 Task: Create a rule when an attachment ending with is added to a card by anyone.
Action: Mouse pressed left at (710, 207)
Screenshot: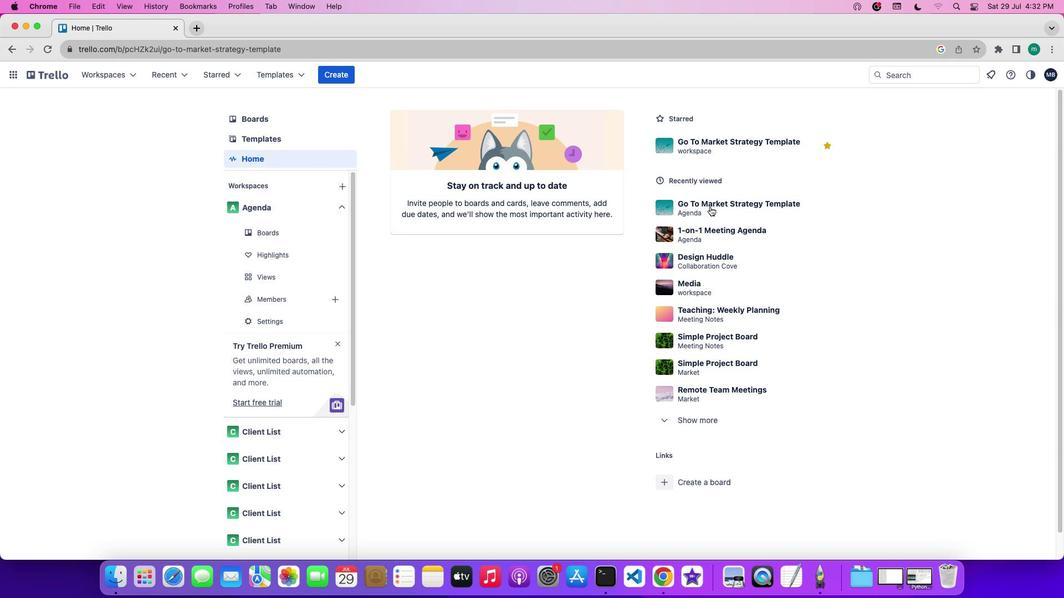 
Action: Mouse moved to (930, 235)
Screenshot: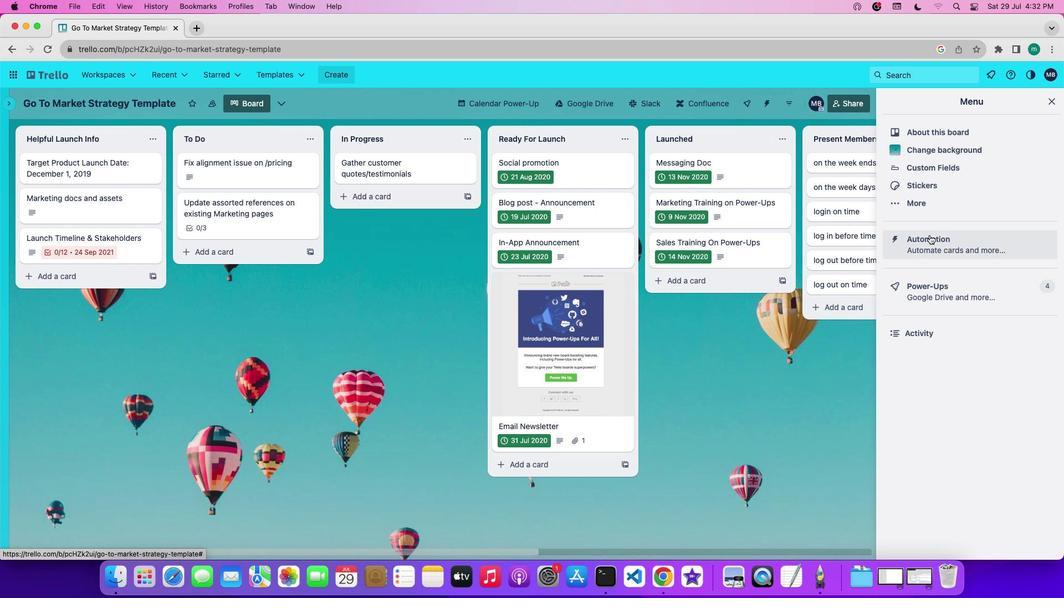 
Action: Mouse pressed left at (930, 235)
Screenshot: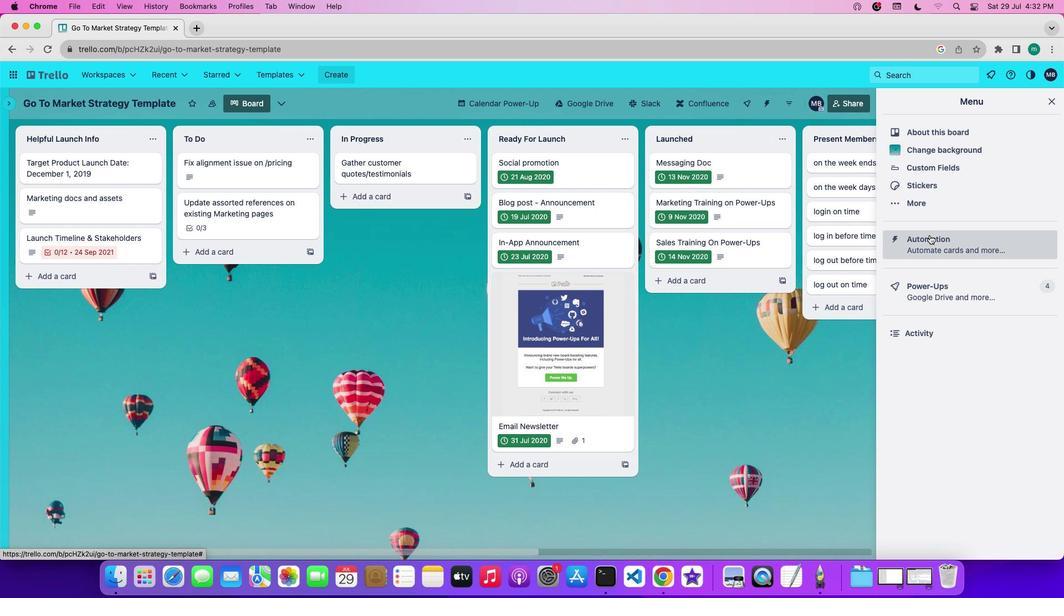 
Action: Mouse moved to (64, 208)
Screenshot: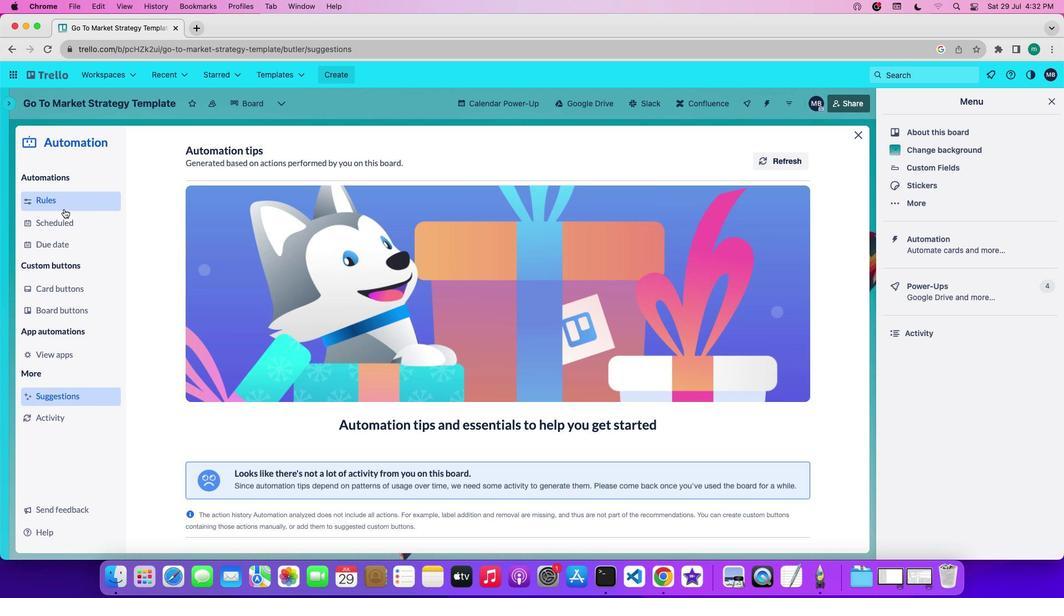 
Action: Mouse pressed left at (64, 208)
Screenshot: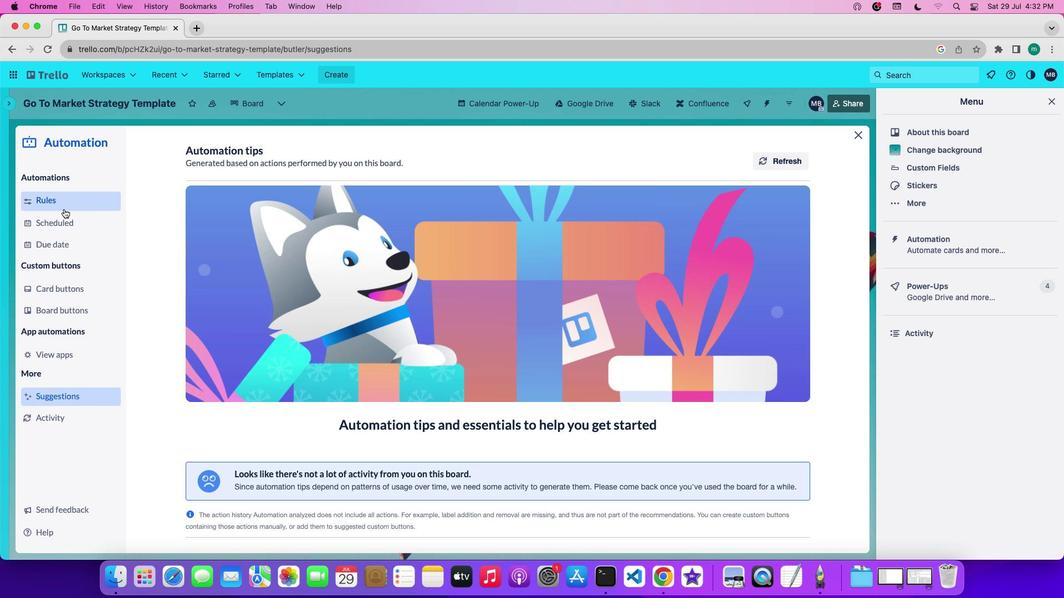 
Action: Mouse moved to (245, 395)
Screenshot: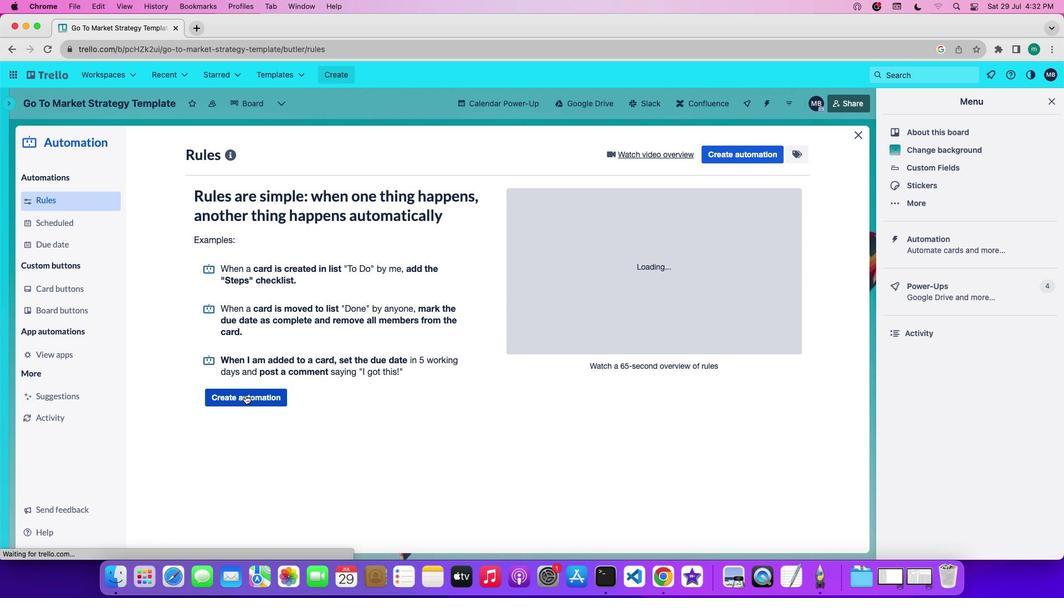 
Action: Mouse pressed left at (245, 395)
Screenshot: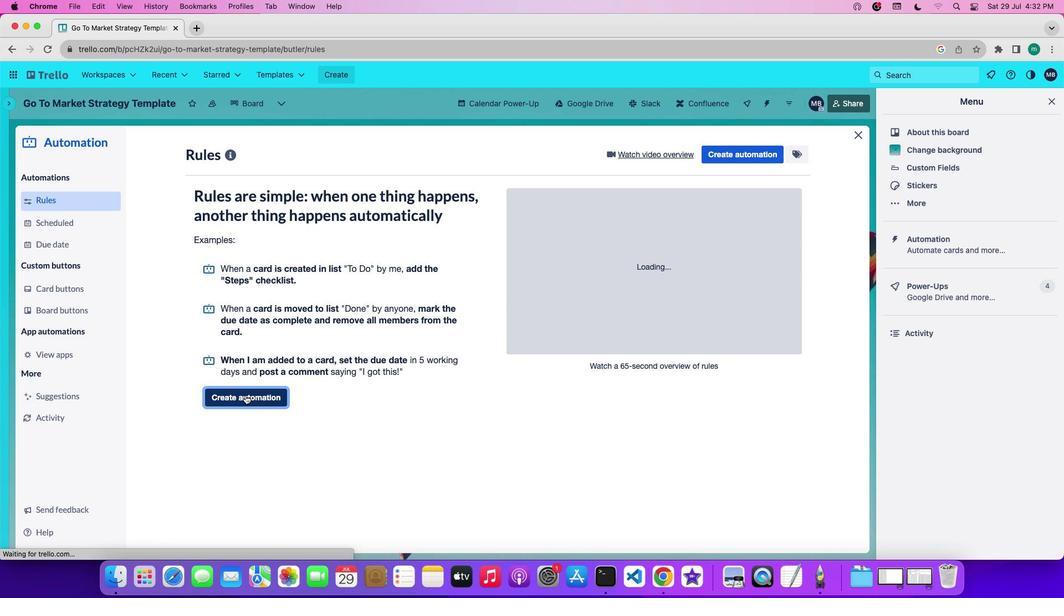 
Action: Mouse moved to (379, 258)
Screenshot: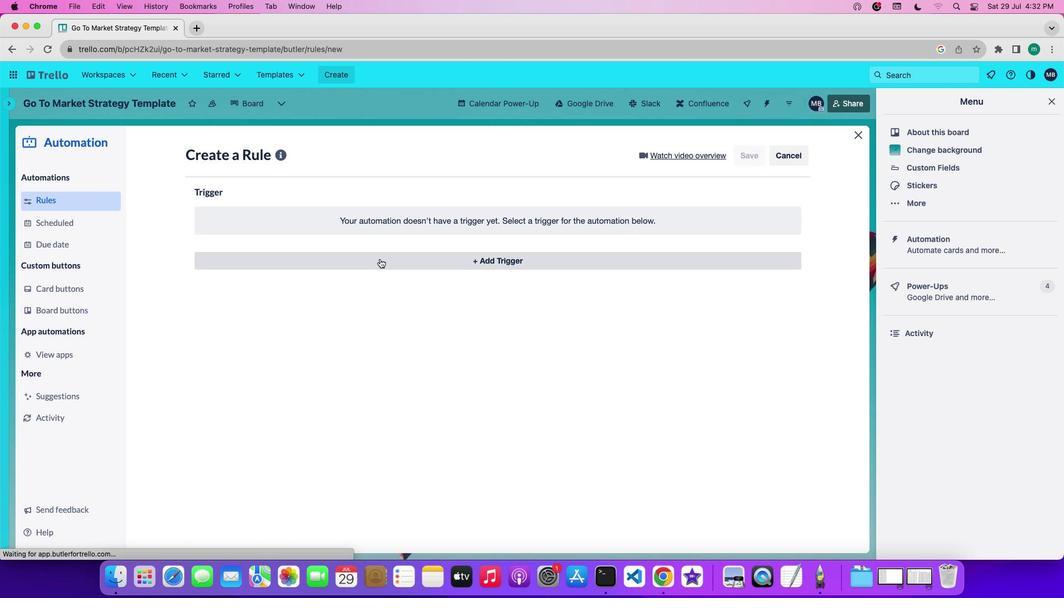 
Action: Mouse pressed left at (379, 258)
Screenshot: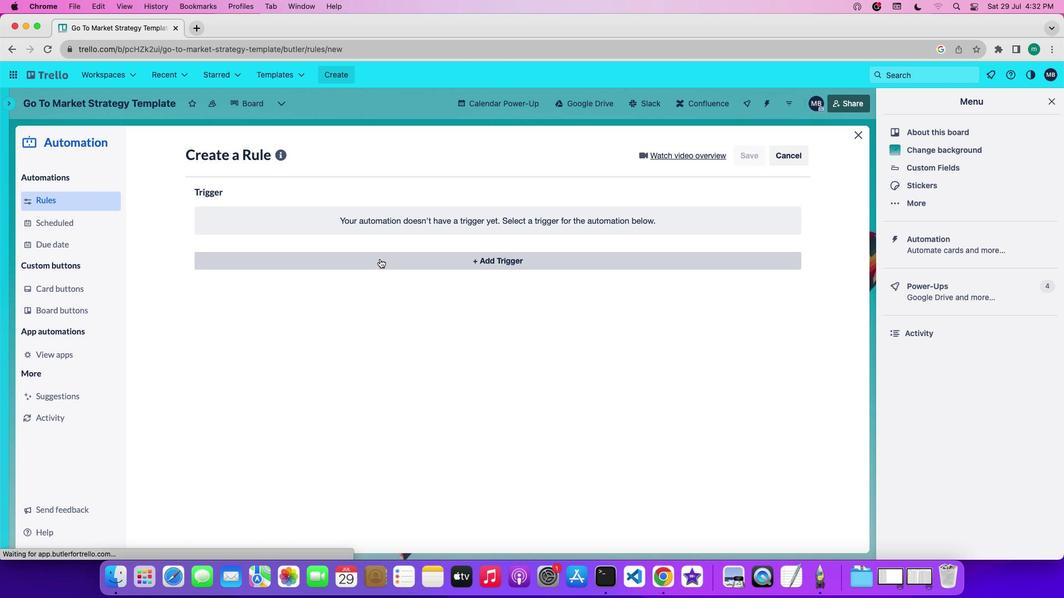 
Action: Mouse moved to (257, 300)
Screenshot: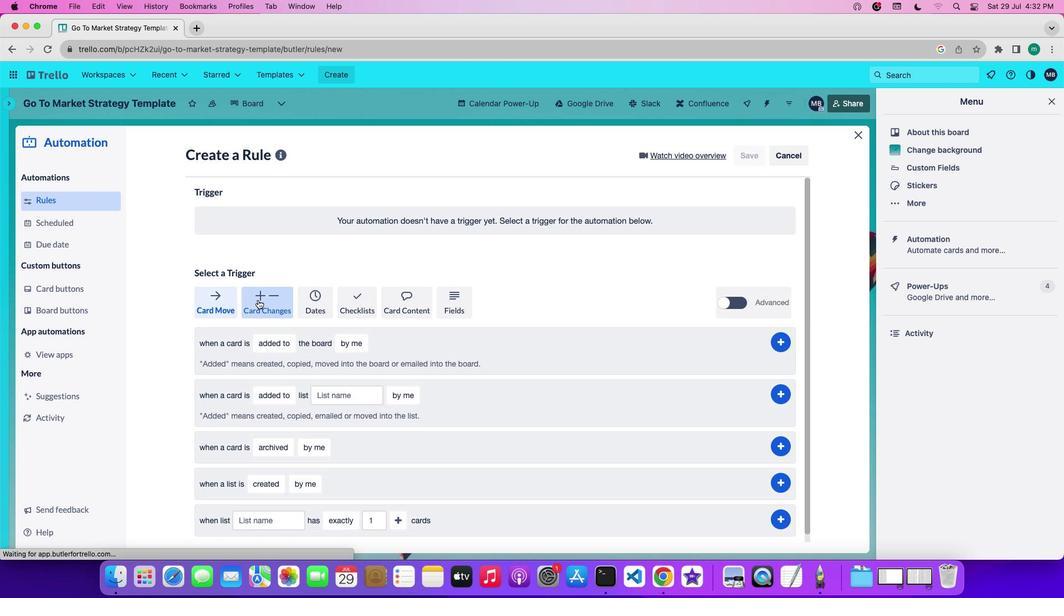 
Action: Mouse pressed left at (257, 300)
Screenshot: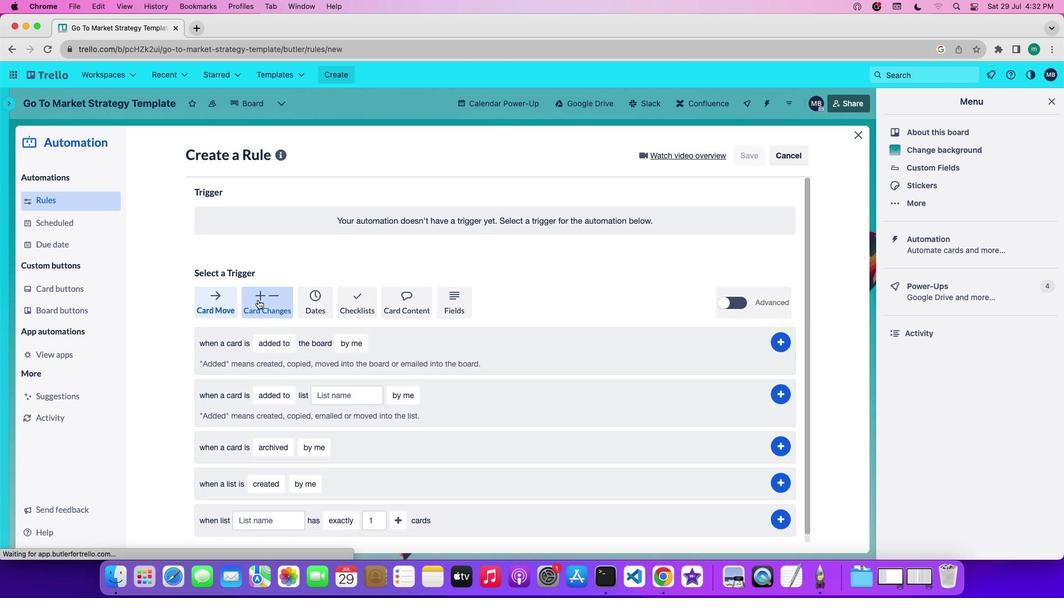 
Action: Mouse moved to (281, 378)
Screenshot: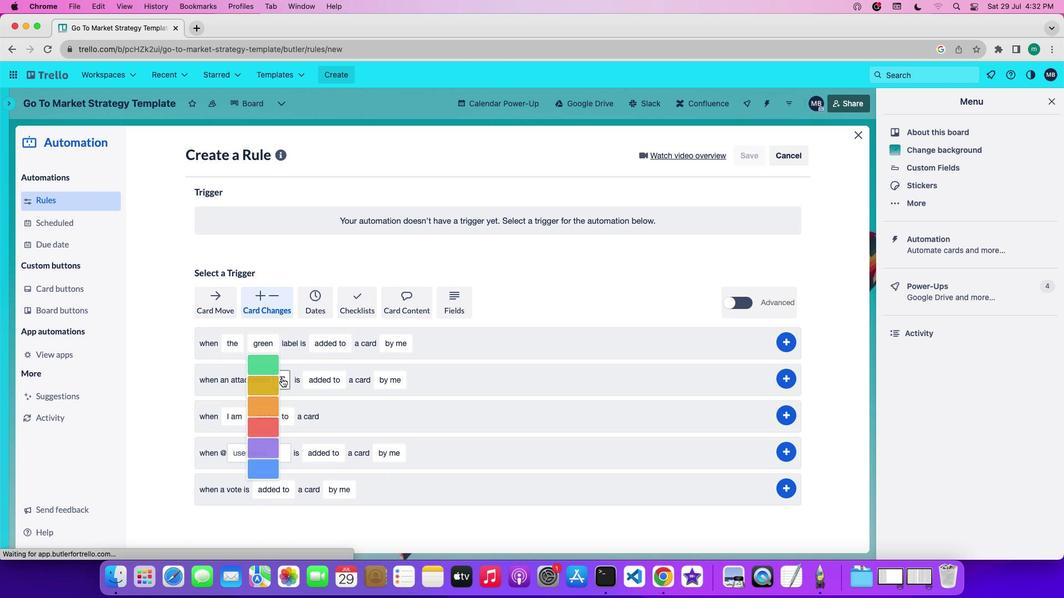 
Action: Mouse pressed left at (281, 378)
Screenshot: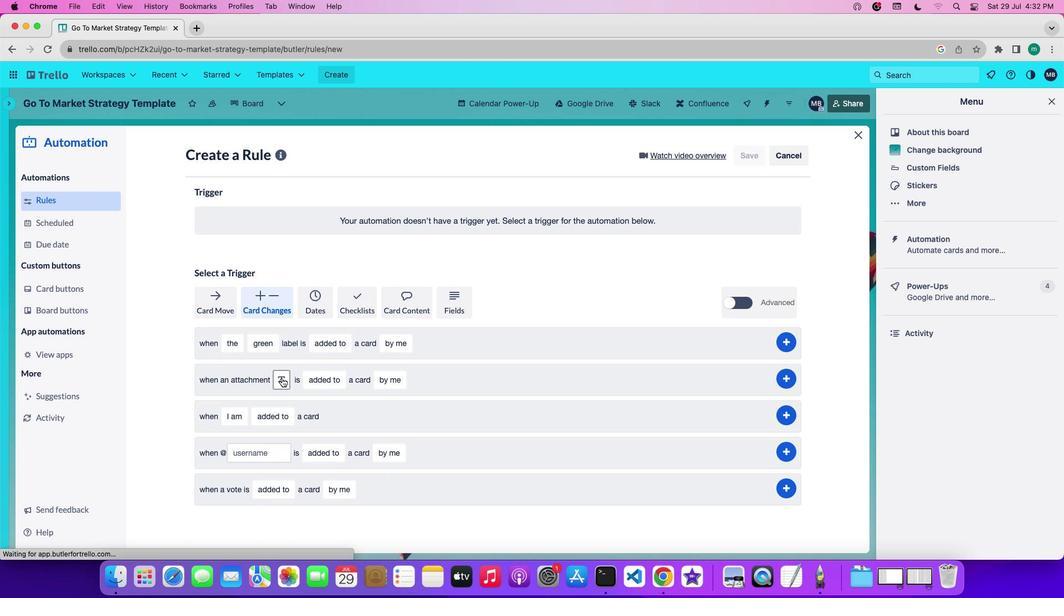 
Action: Mouse moved to (305, 414)
Screenshot: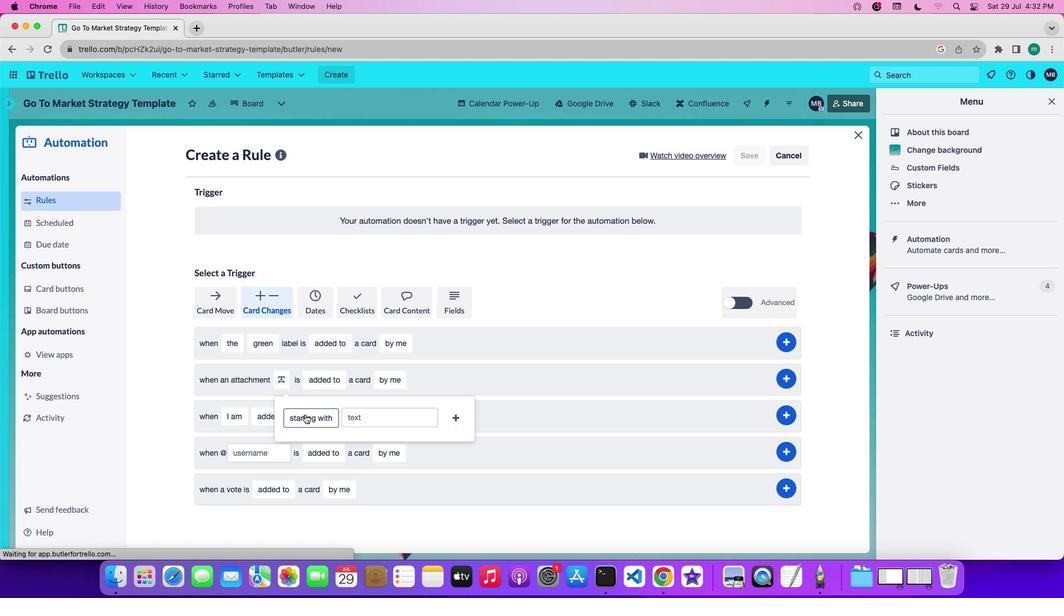 
Action: Mouse pressed left at (305, 414)
Screenshot: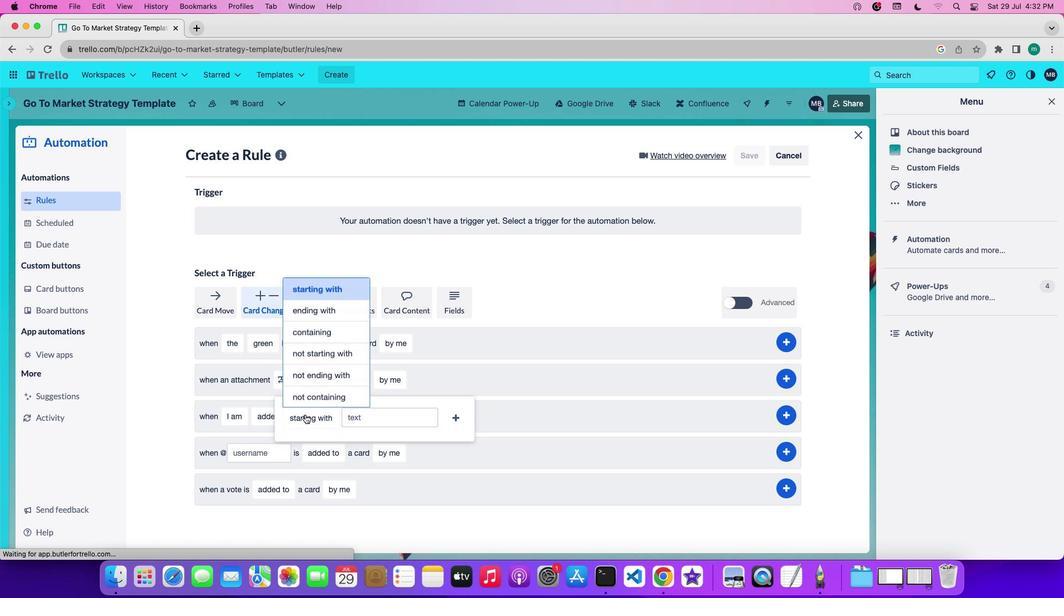 
Action: Mouse moved to (324, 308)
Screenshot: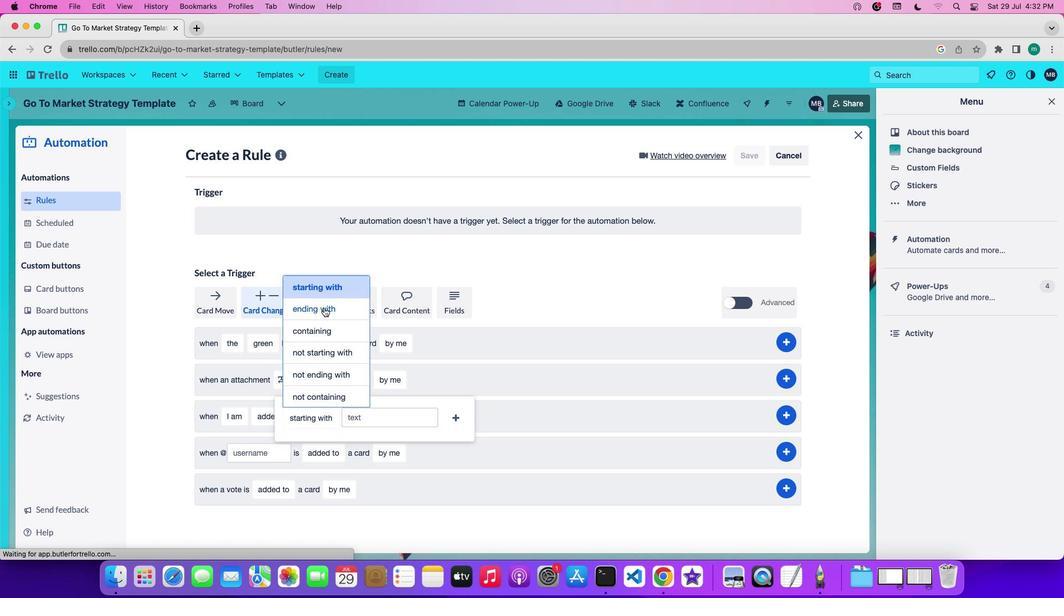 
Action: Mouse pressed left at (324, 308)
Screenshot: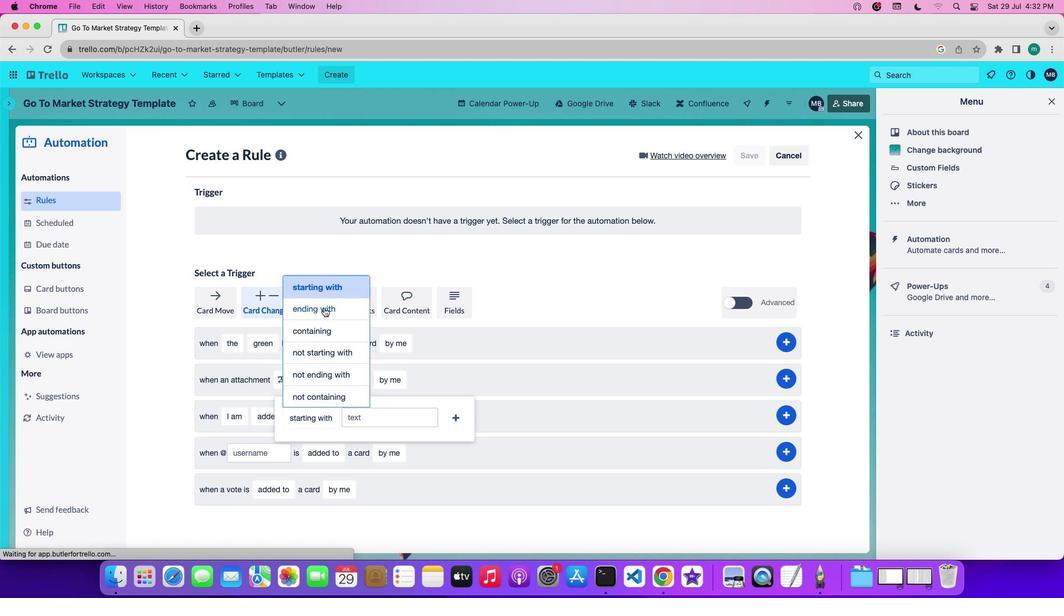 
Action: Mouse moved to (455, 419)
Screenshot: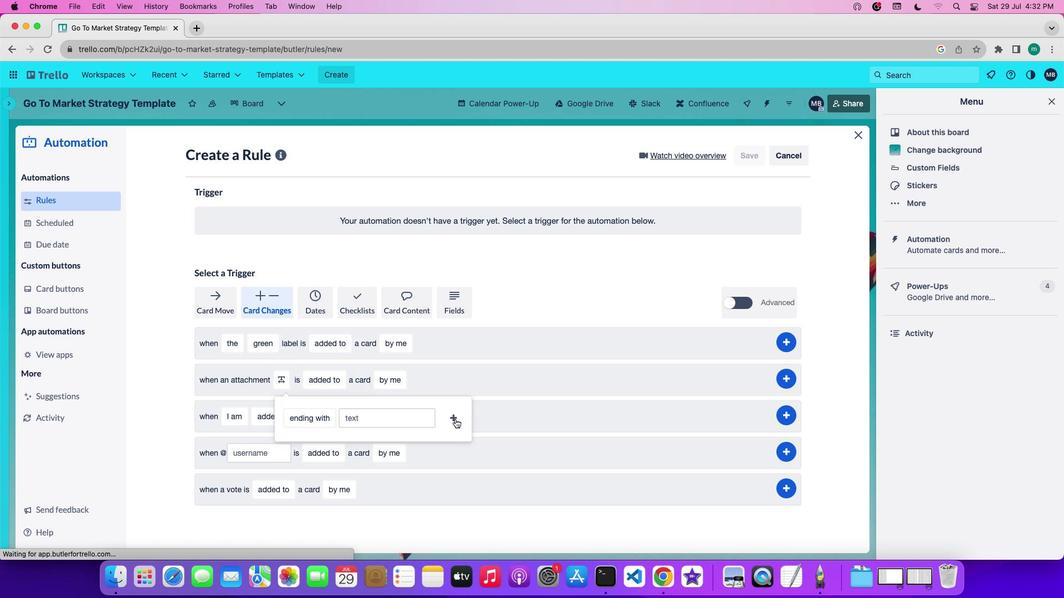 
Action: Mouse pressed left at (455, 419)
Screenshot: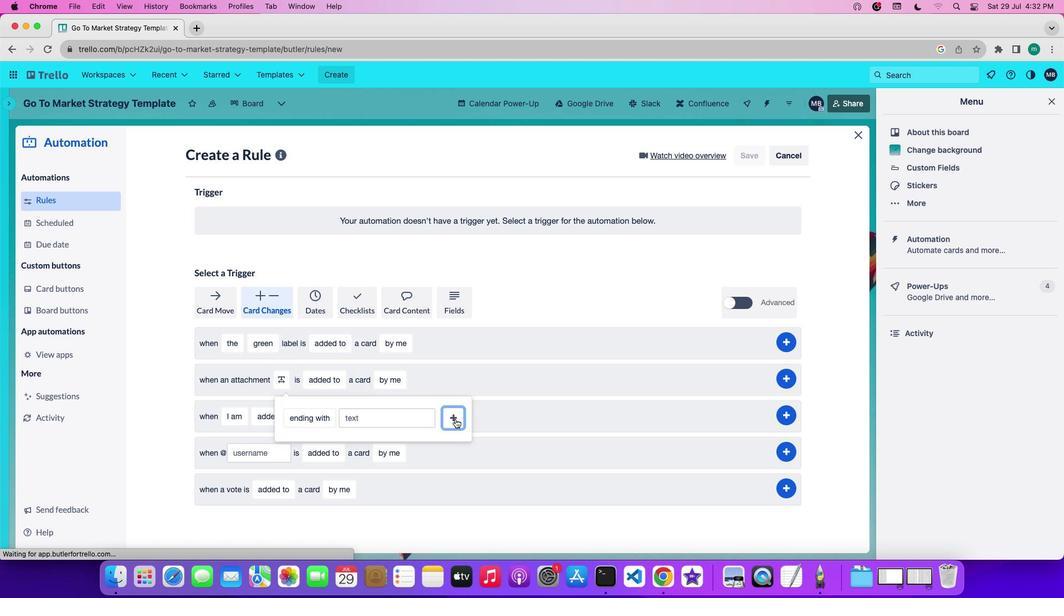 
Action: Mouse moved to (404, 383)
Screenshot: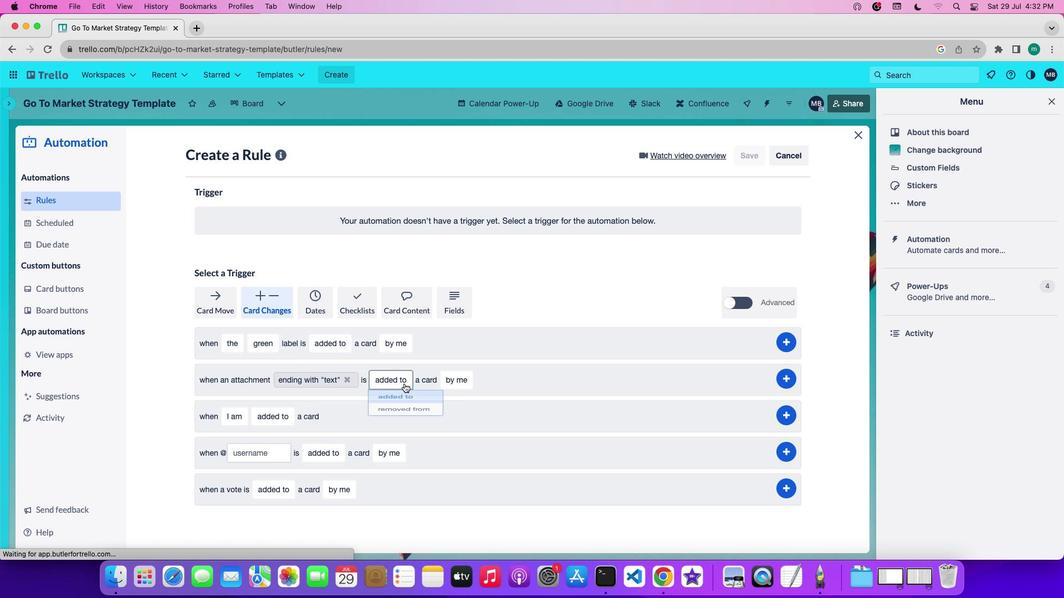 
Action: Mouse pressed left at (404, 383)
Screenshot: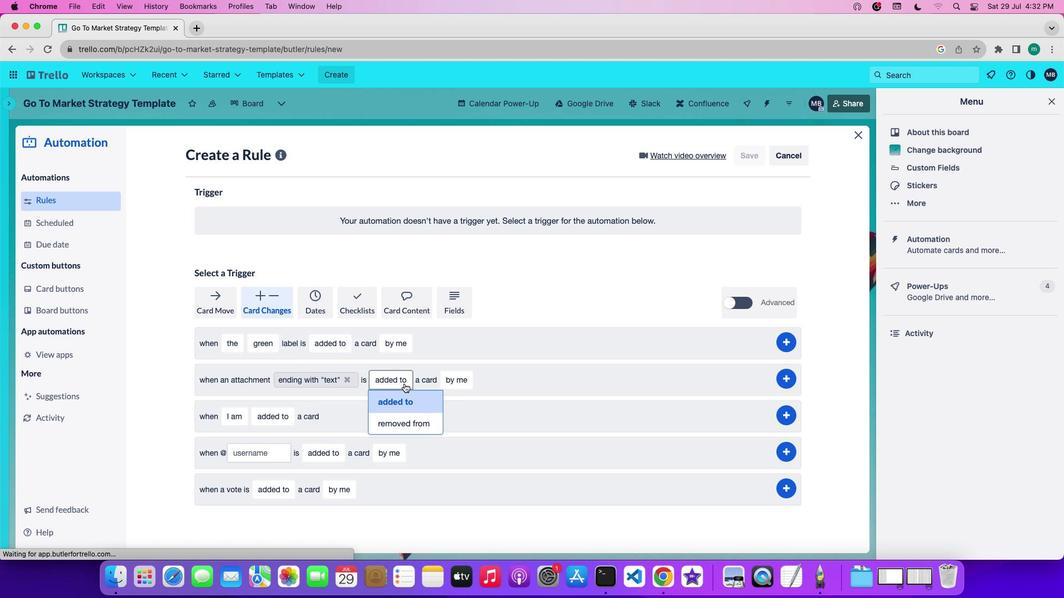 
Action: Mouse moved to (405, 401)
Screenshot: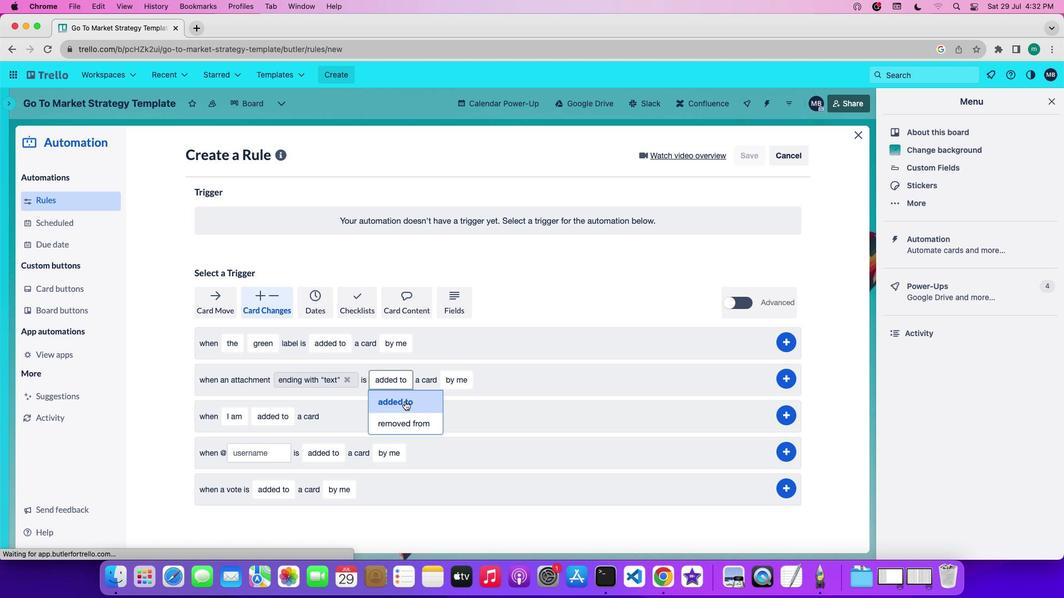 
Action: Mouse pressed left at (405, 401)
Screenshot: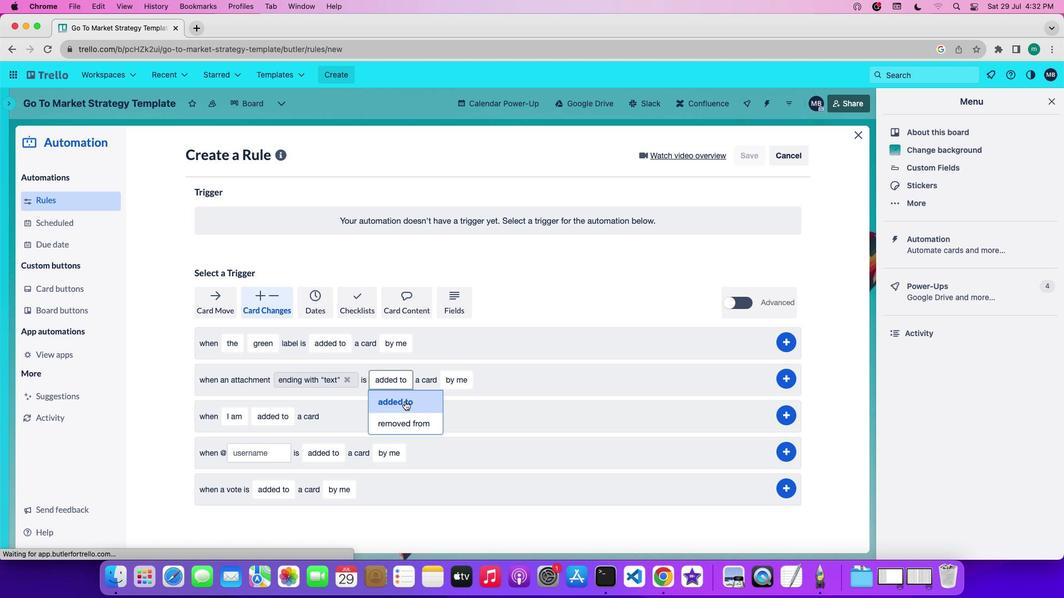 
Action: Mouse moved to (453, 379)
Screenshot: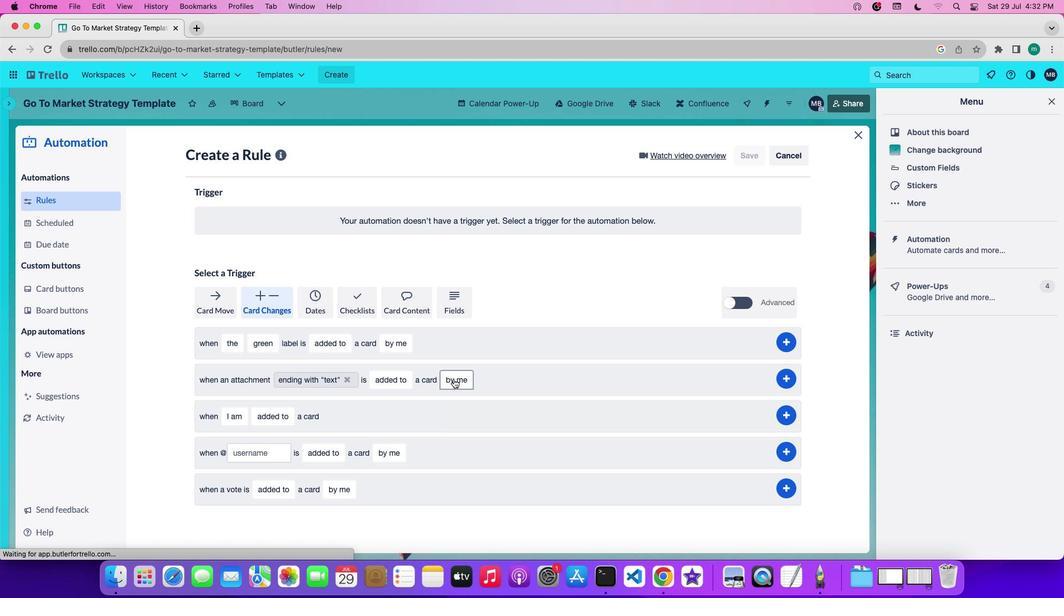 
Action: Mouse pressed left at (453, 379)
Screenshot: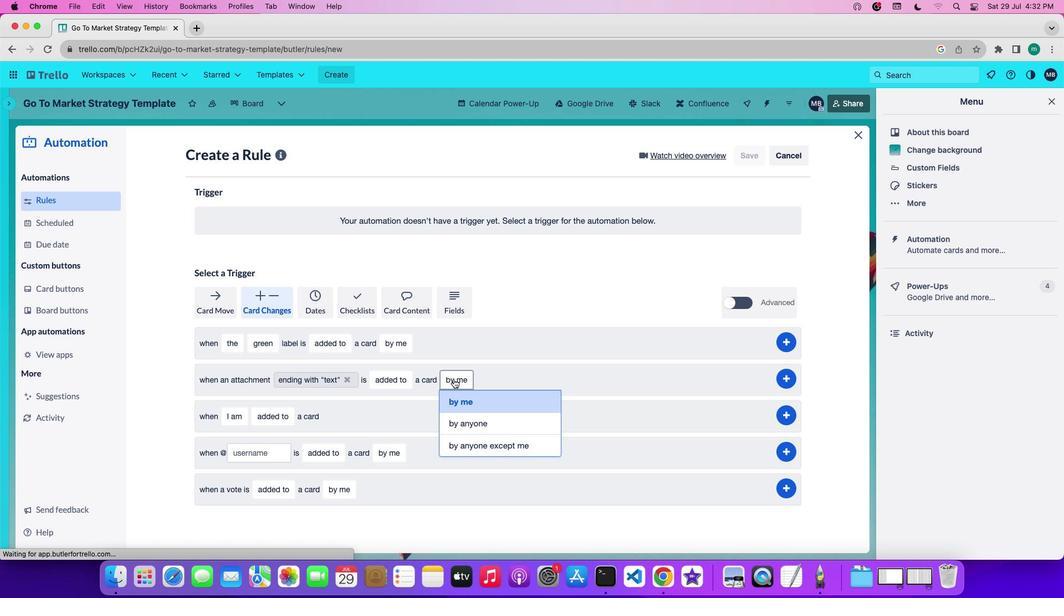 
Action: Mouse moved to (454, 419)
Screenshot: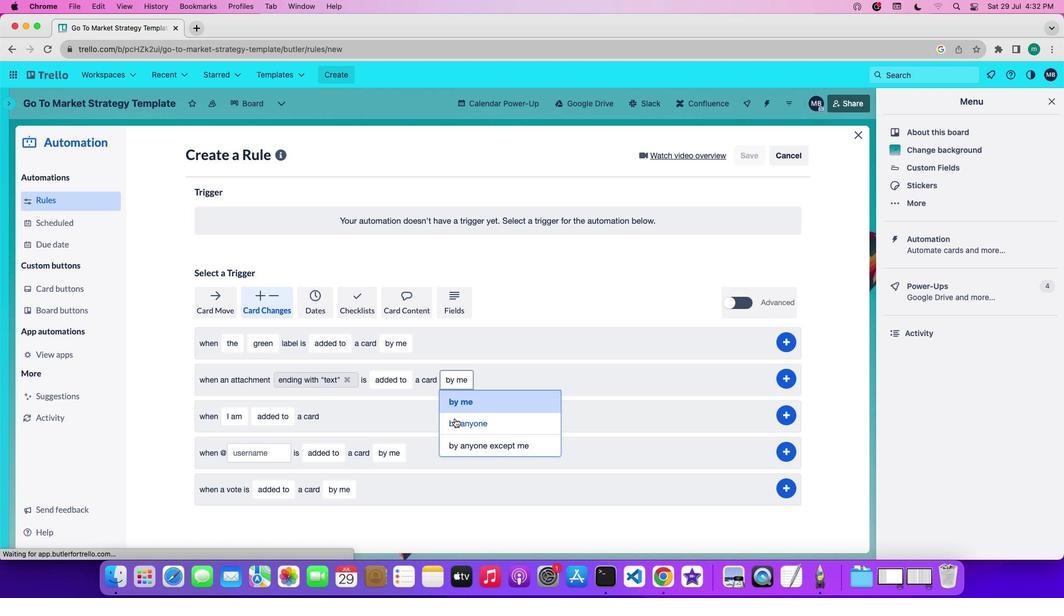 
Action: Mouse pressed left at (454, 419)
Screenshot: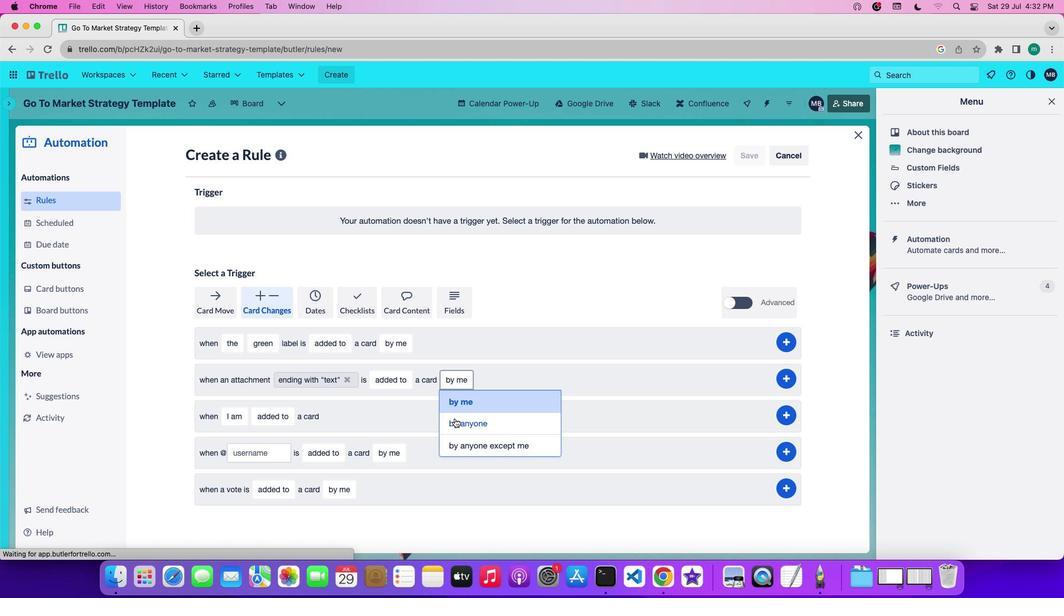 
Action: Mouse moved to (783, 377)
Screenshot: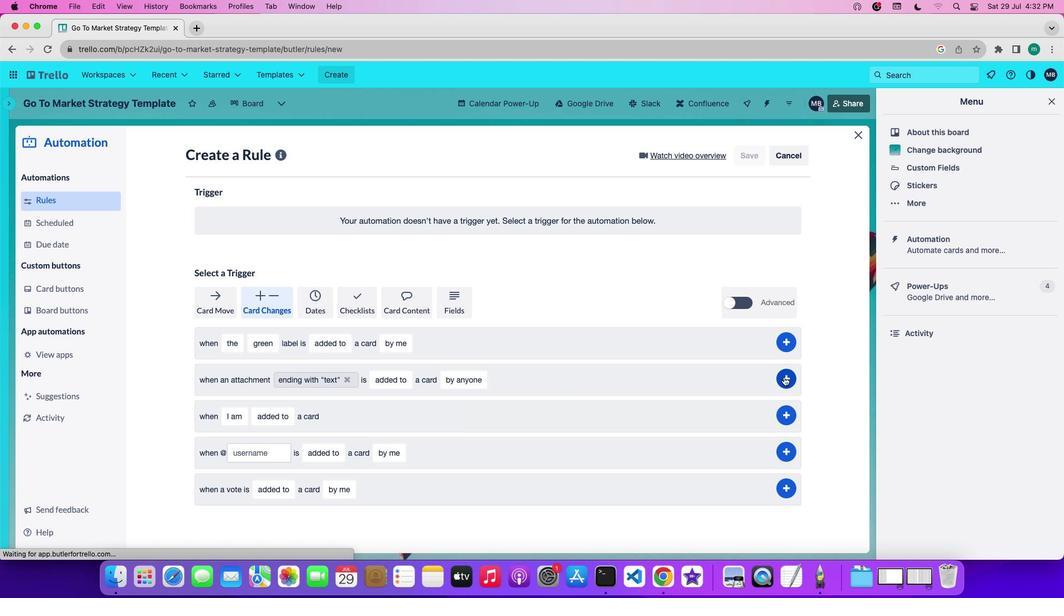 
Action: Mouse pressed left at (783, 377)
Screenshot: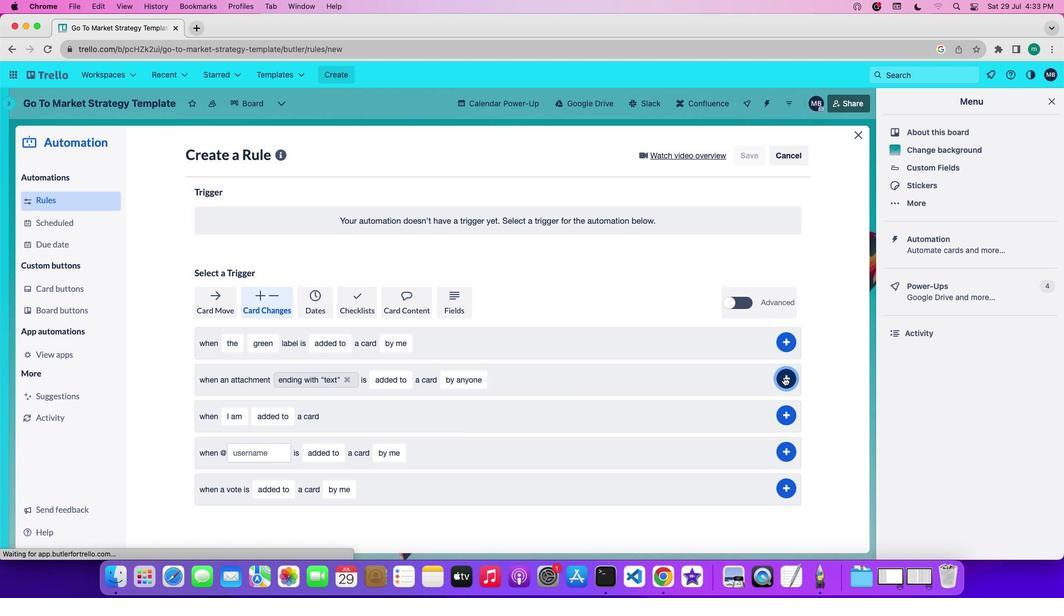 
